 Task: Create a rule from the Agile list, Priority changed -> Complete task in the project AgileRealm if Priority Cleared then Complete Task
Action: Mouse moved to (86, 381)
Screenshot: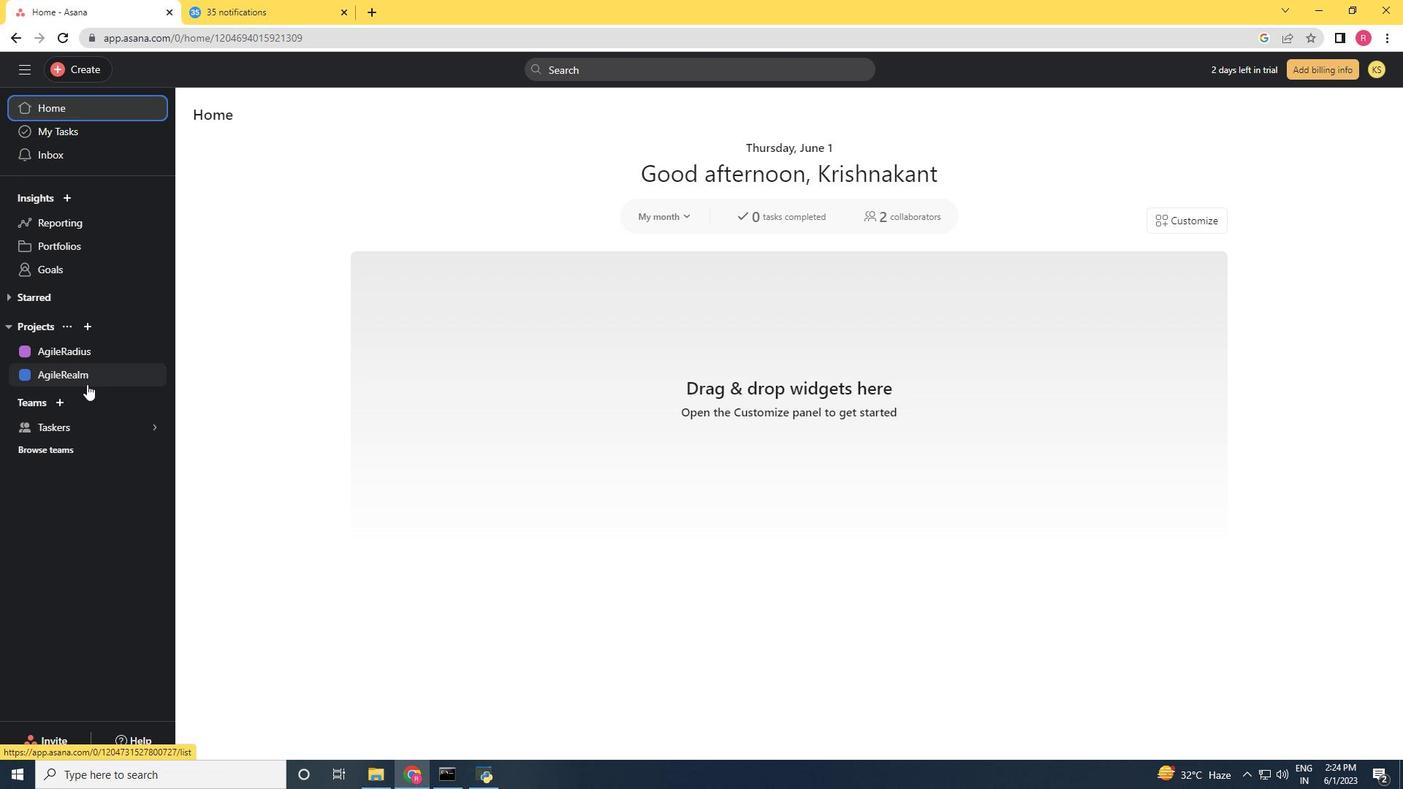 
Action: Mouse pressed left at (86, 381)
Screenshot: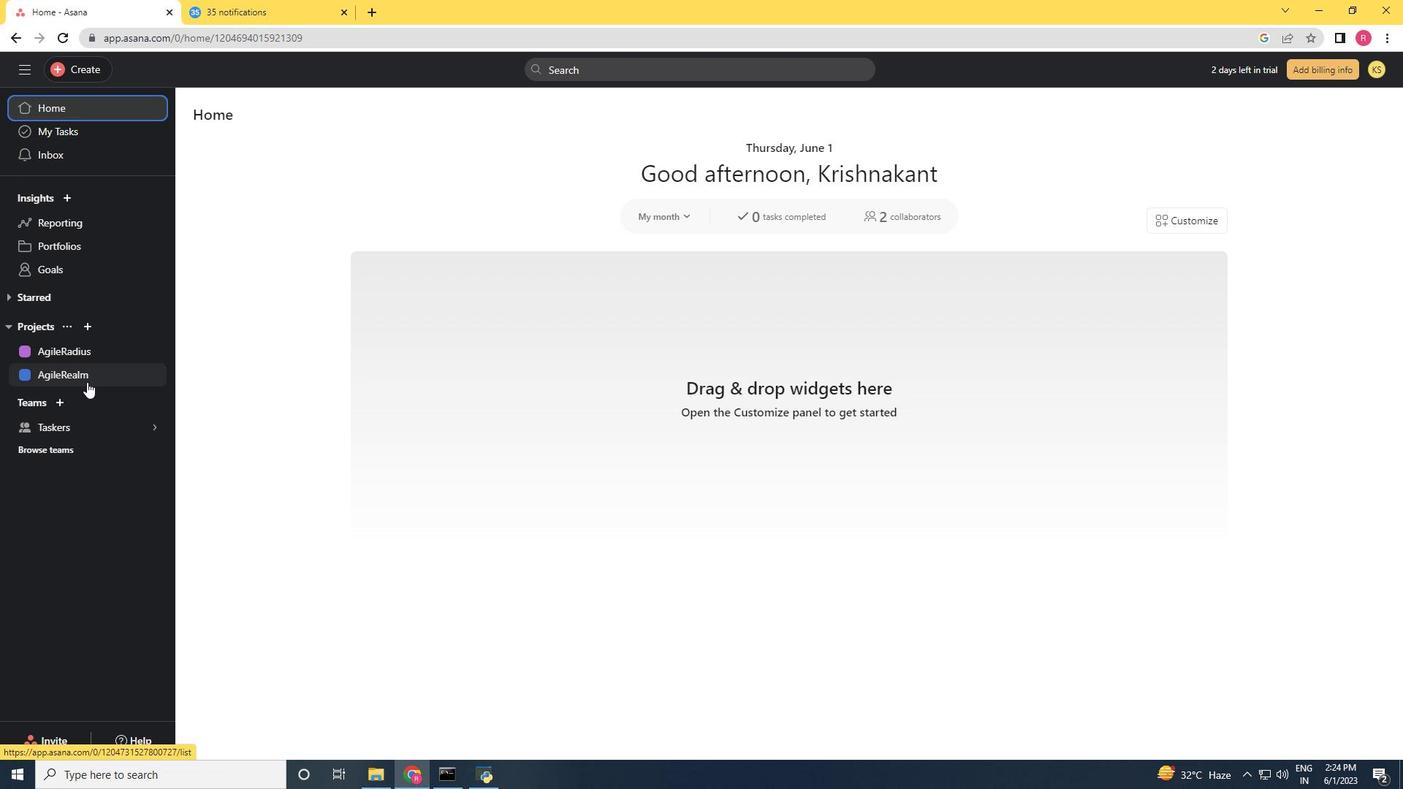 
Action: Mouse moved to (1354, 130)
Screenshot: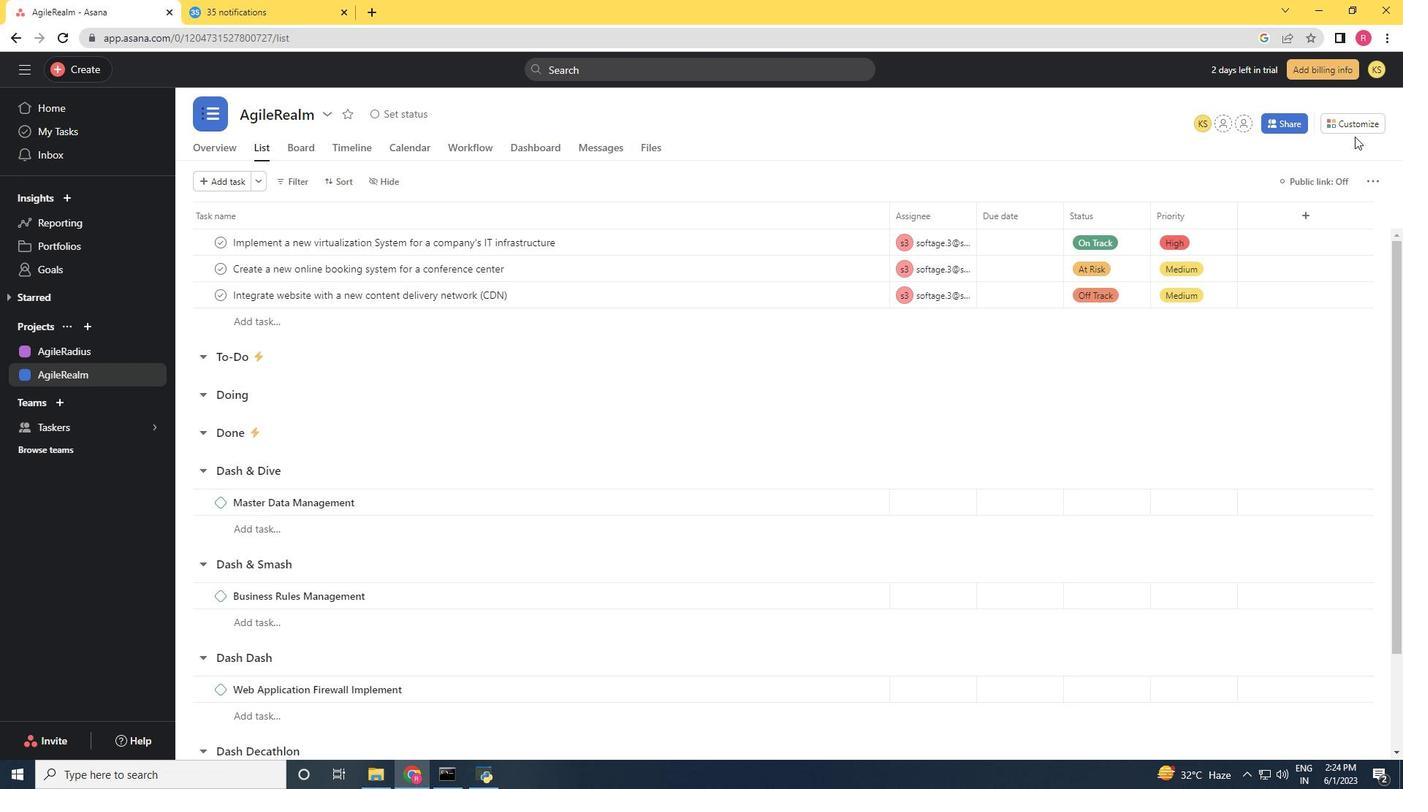 
Action: Mouse pressed left at (1354, 130)
Screenshot: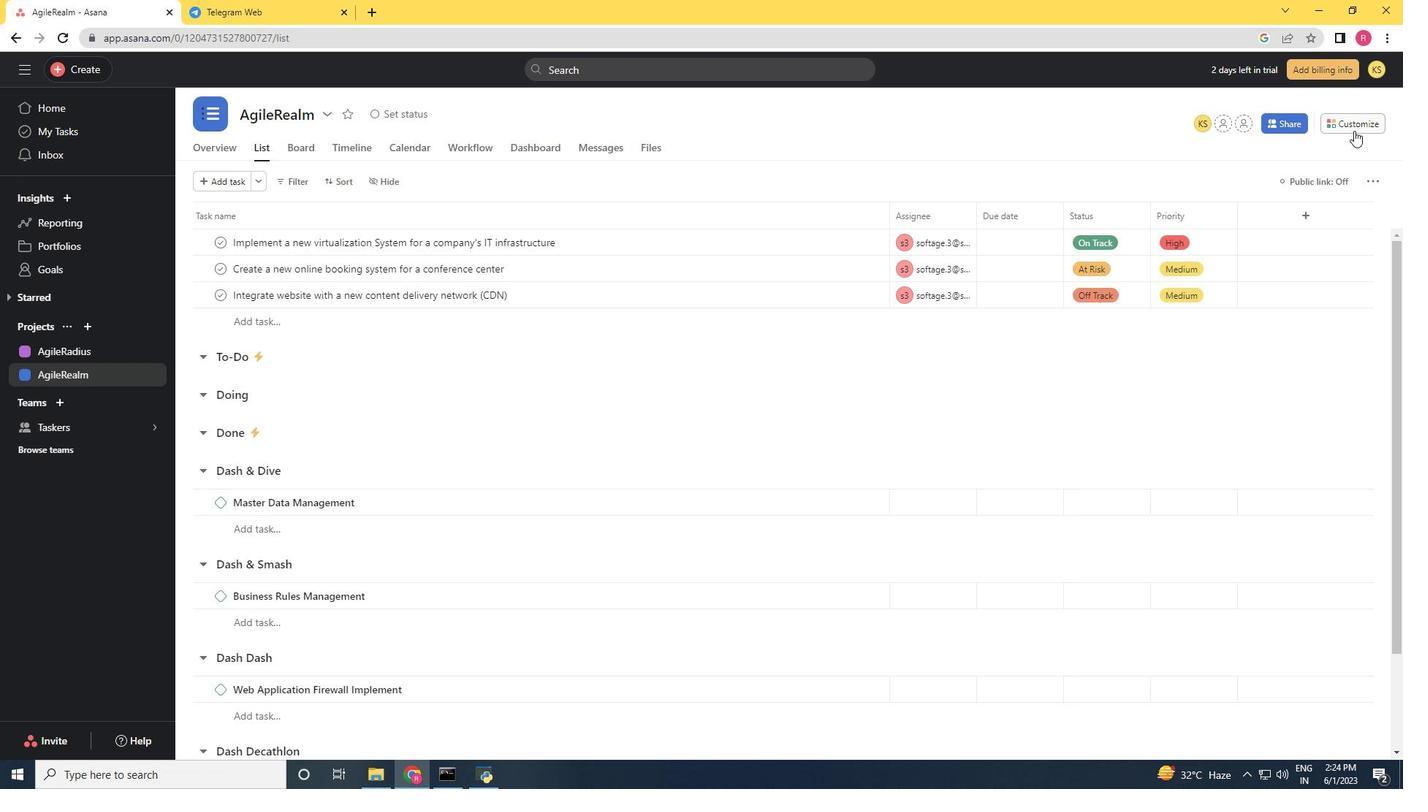 
Action: Mouse moved to (1100, 326)
Screenshot: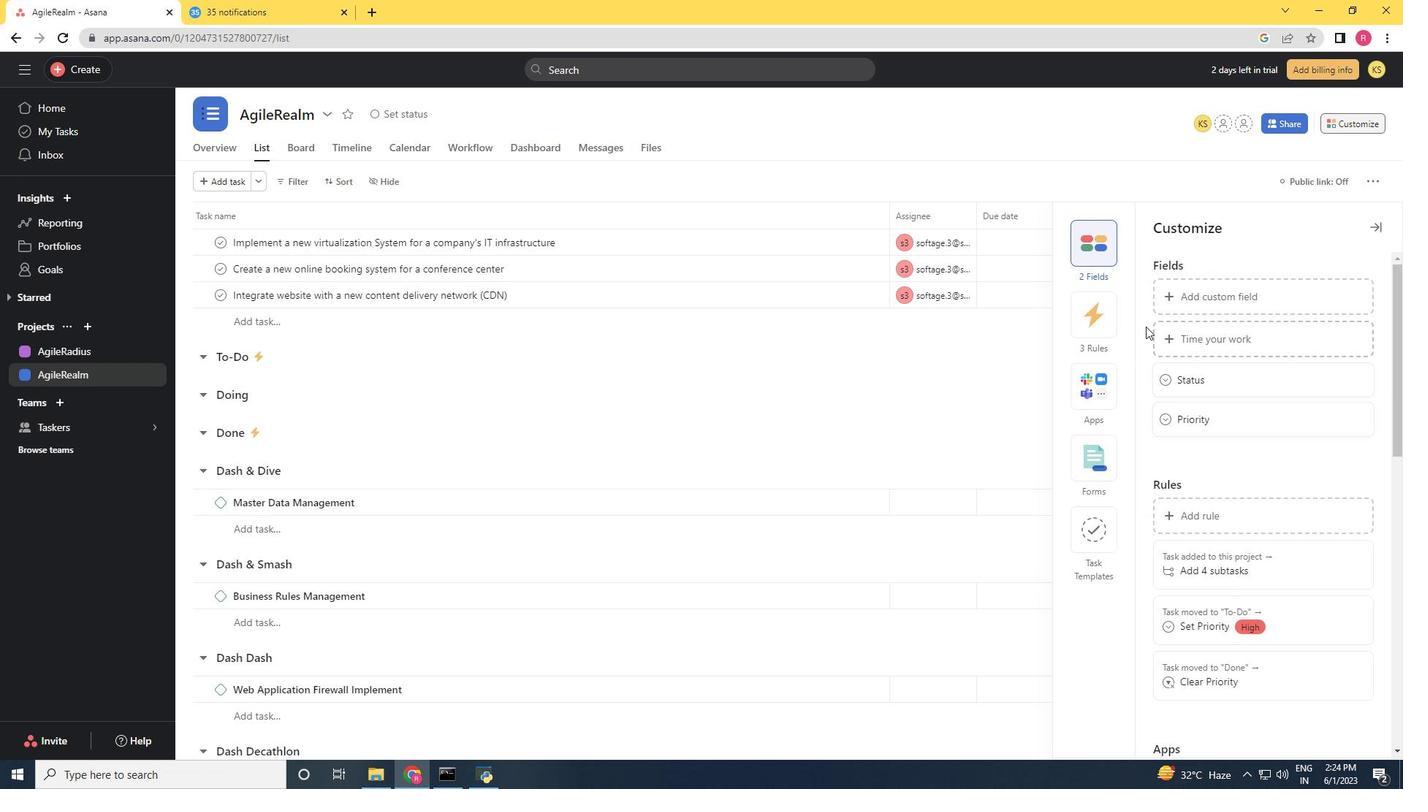 
Action: Mouse pressed left at (1100, 326)
Screenshot: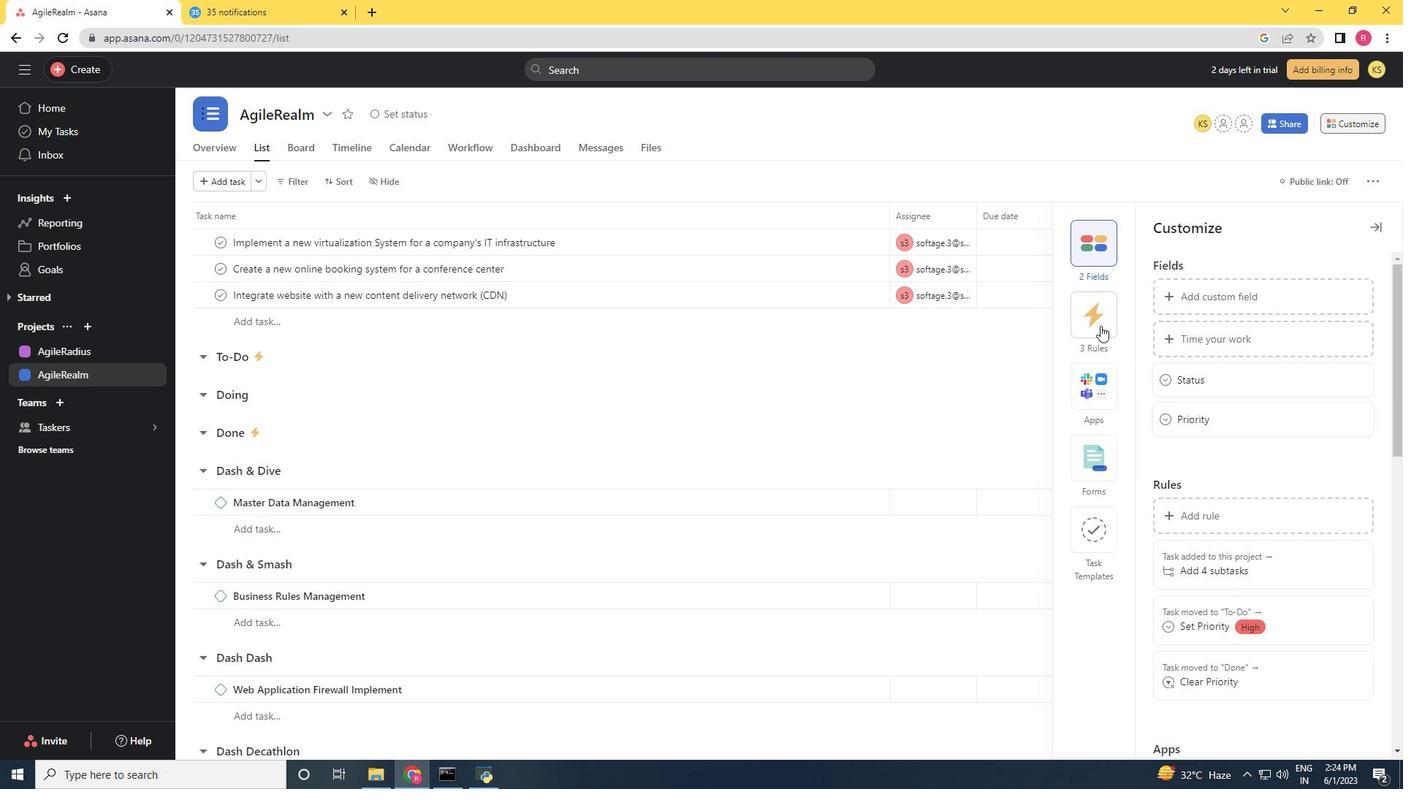 
Action: Mouse moved to (1235, 305)
Screenshot: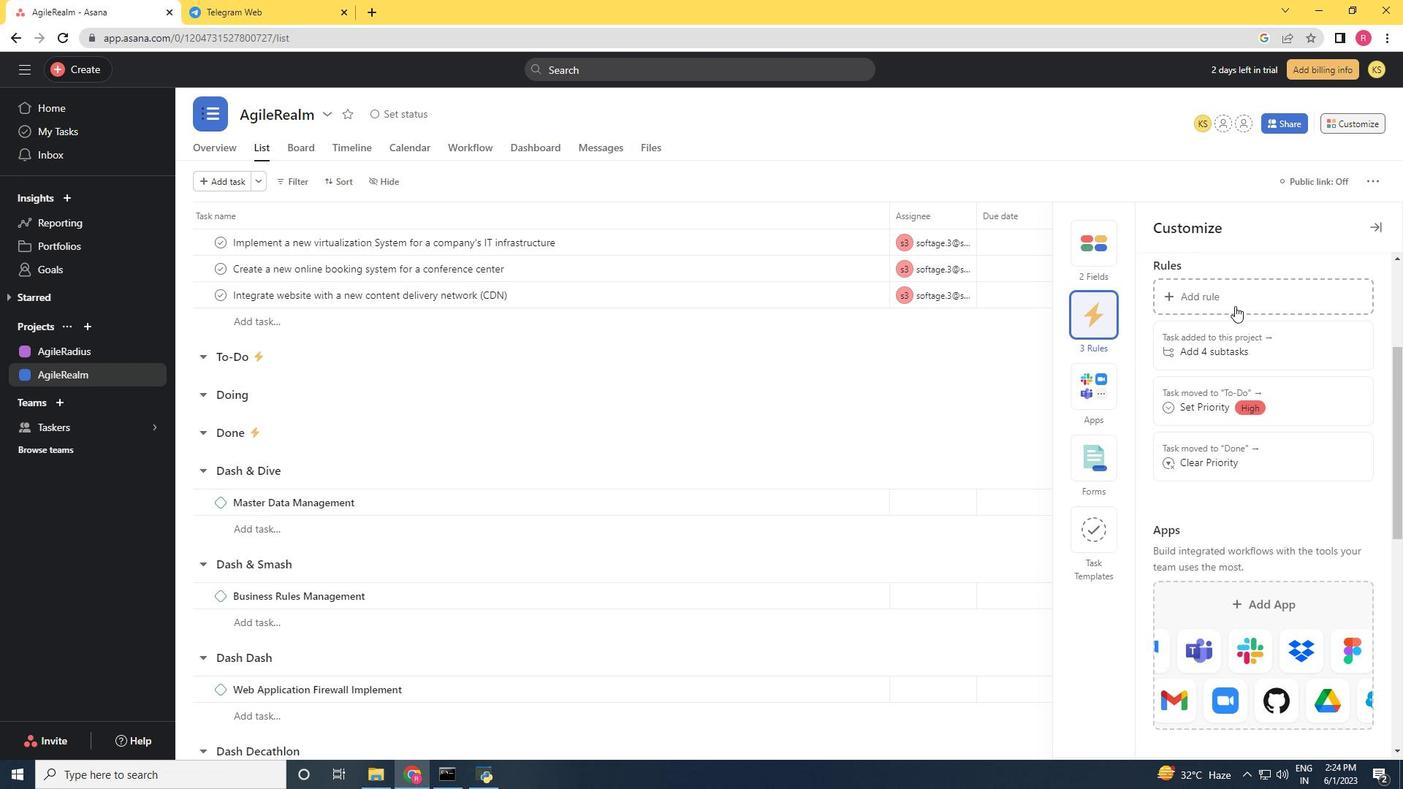 
Action: Mouse pressed left at (1235, 305)
Screenshot: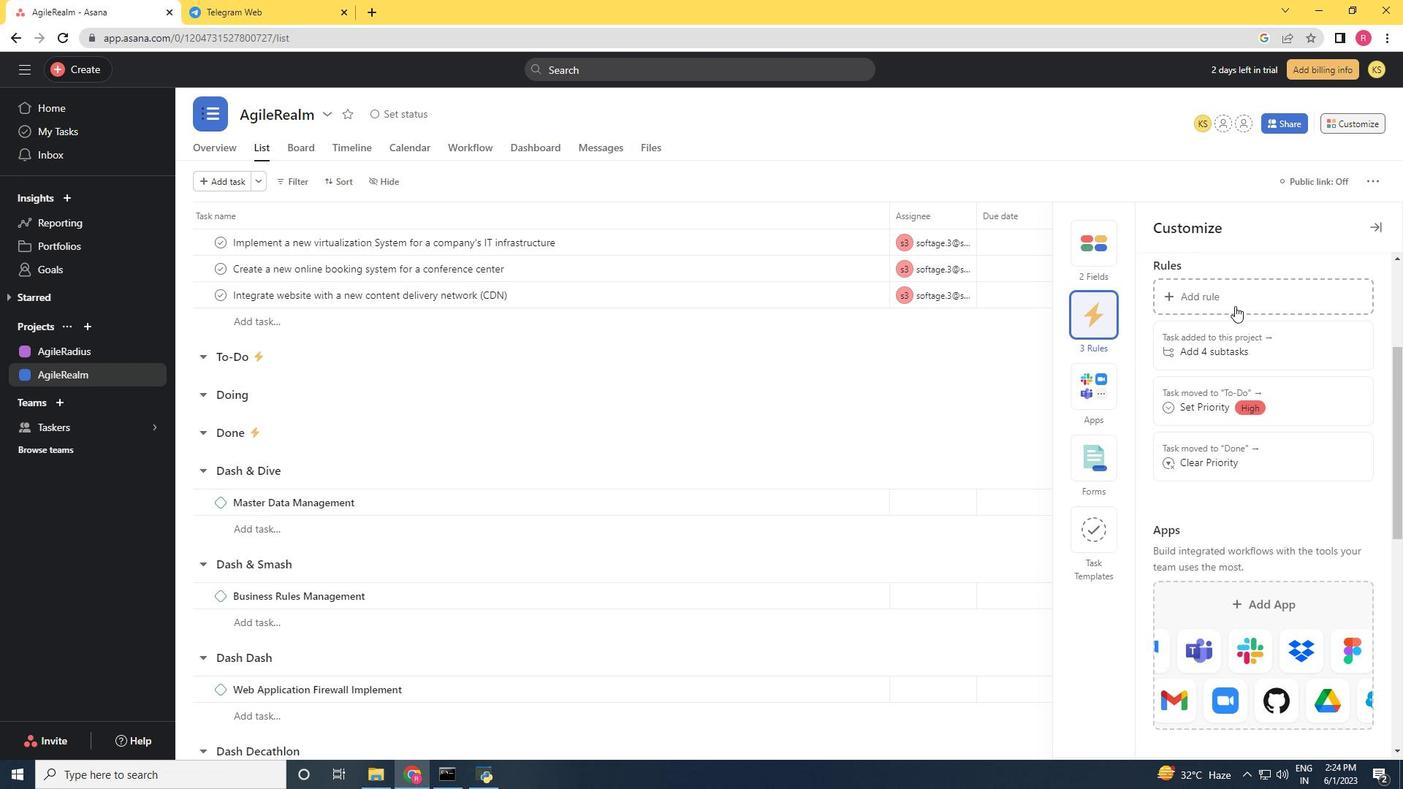 
Action: Mouse moved to (298, 228)
Screenshot: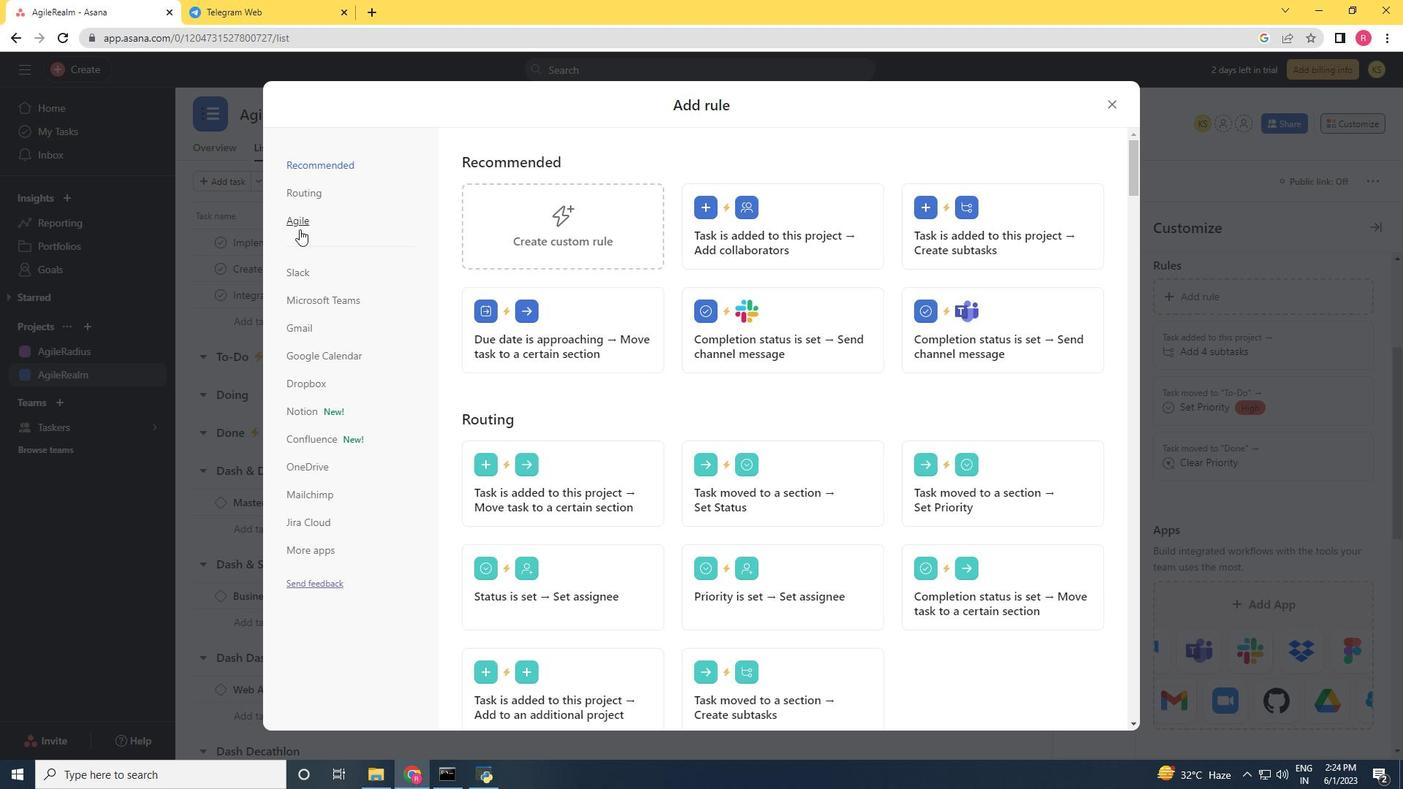 
Action: Mouse pressed left at (298, 228)
Screenshot: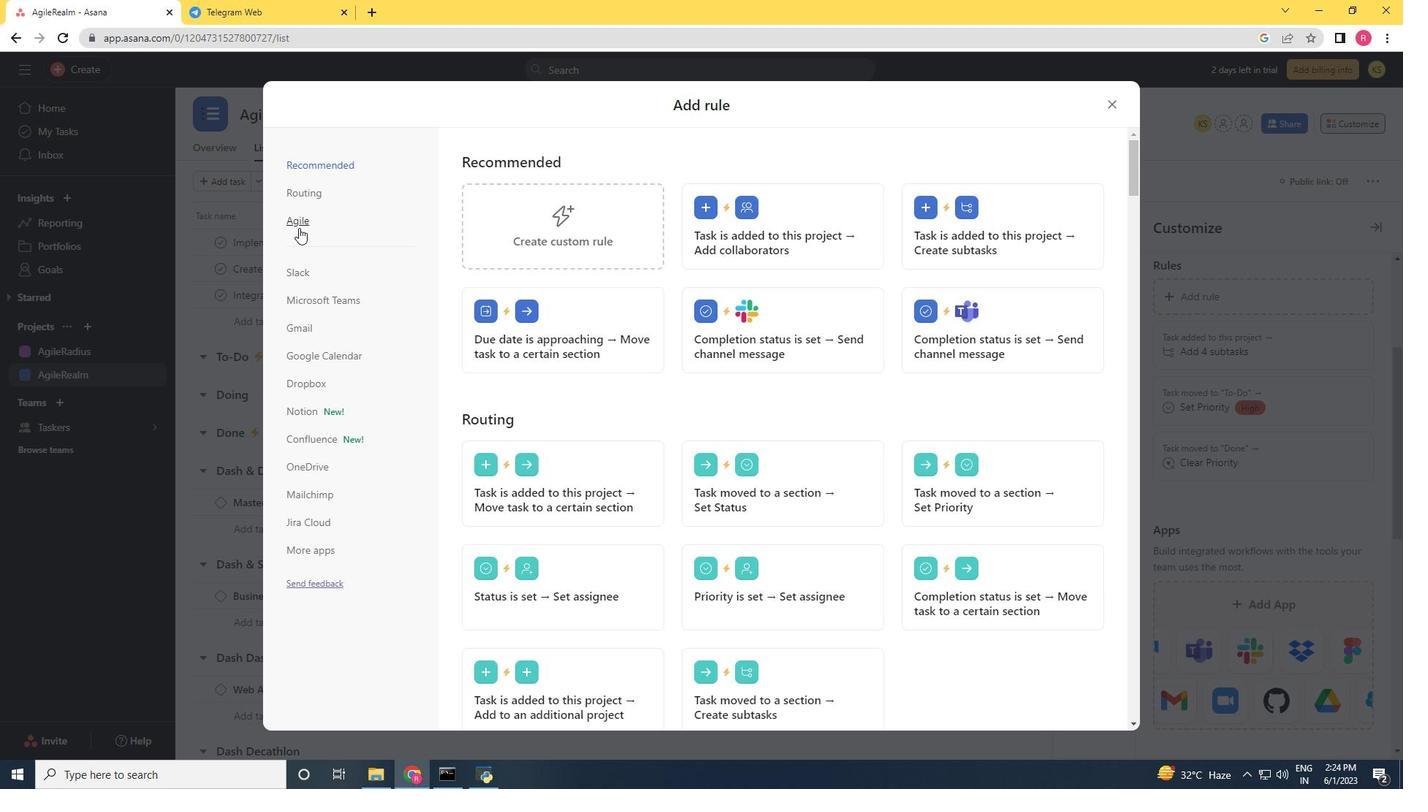 
Action: Mouse moved to (844, 241)
Screenshot: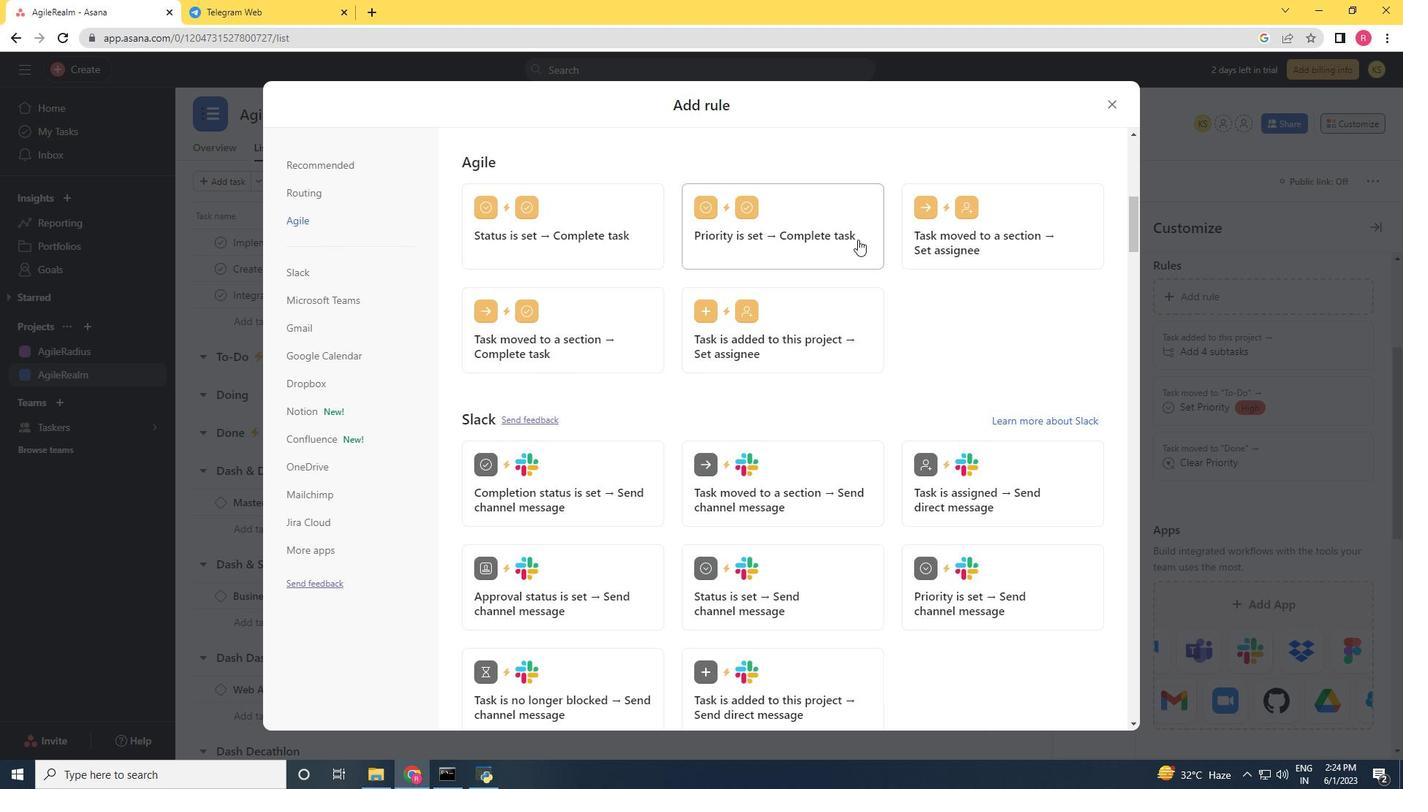 
Action: Mouse pressed left at (844, 241)
Screenshot: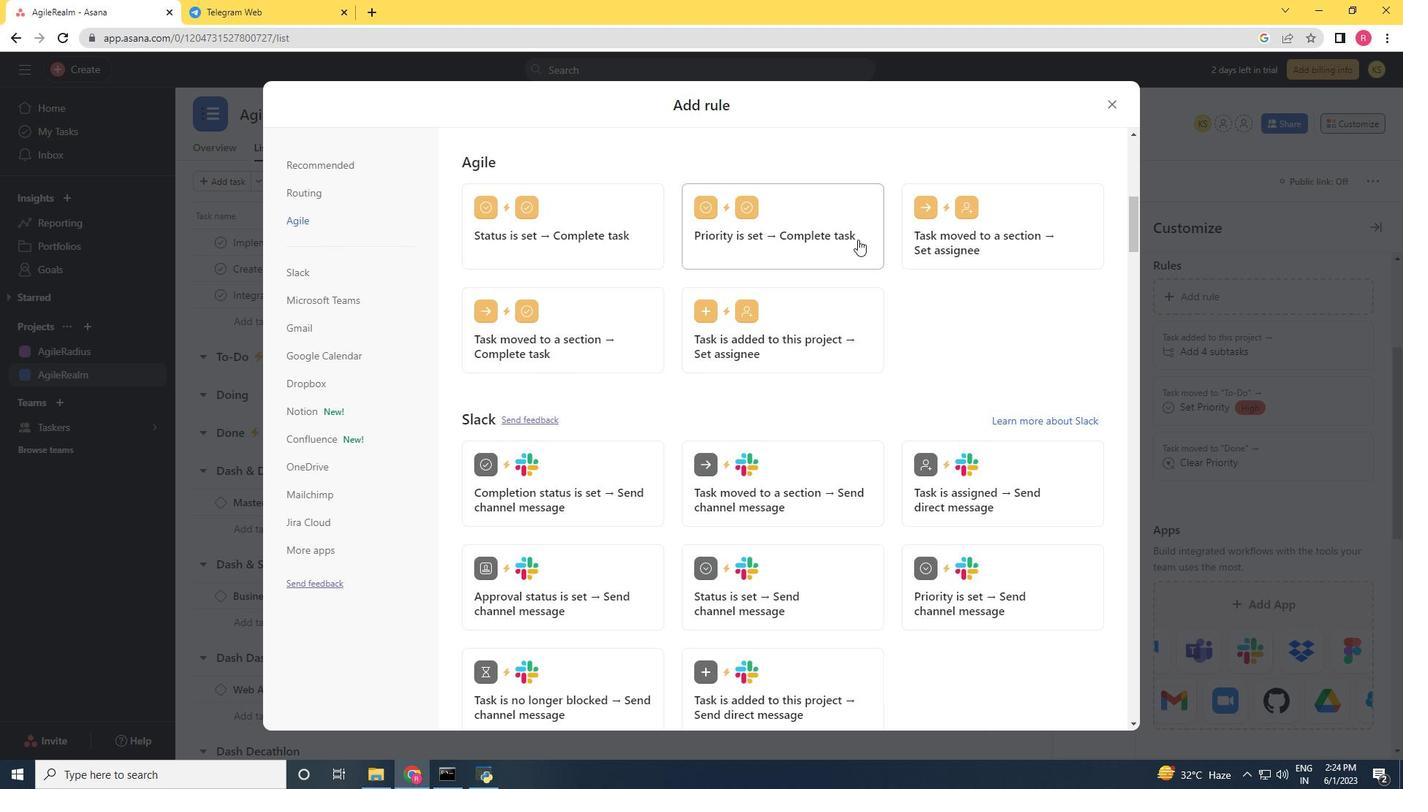 
Action: Mouse moved to (927, 260)
Screenshot: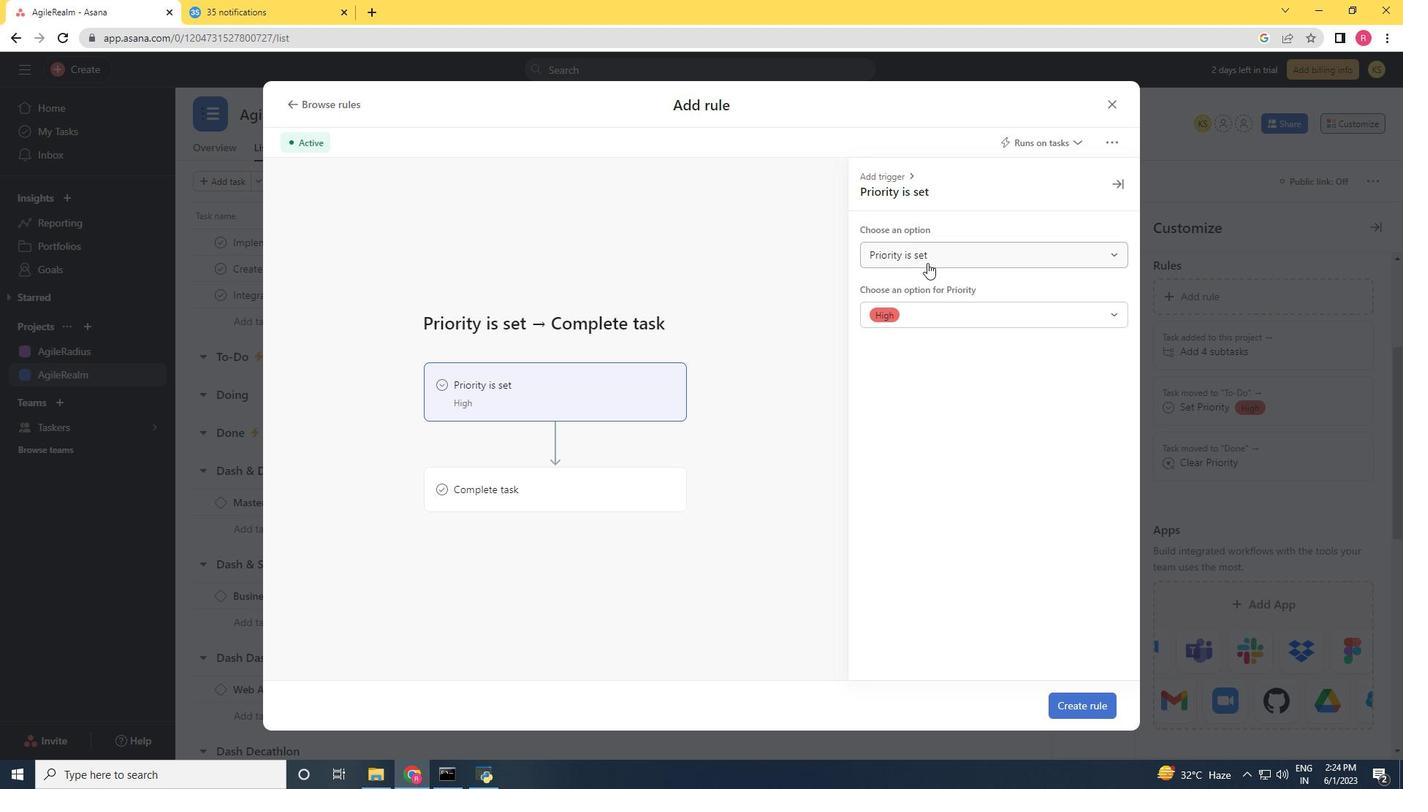 
Action: Mouse pressed left at (927, 260)
Screenshot: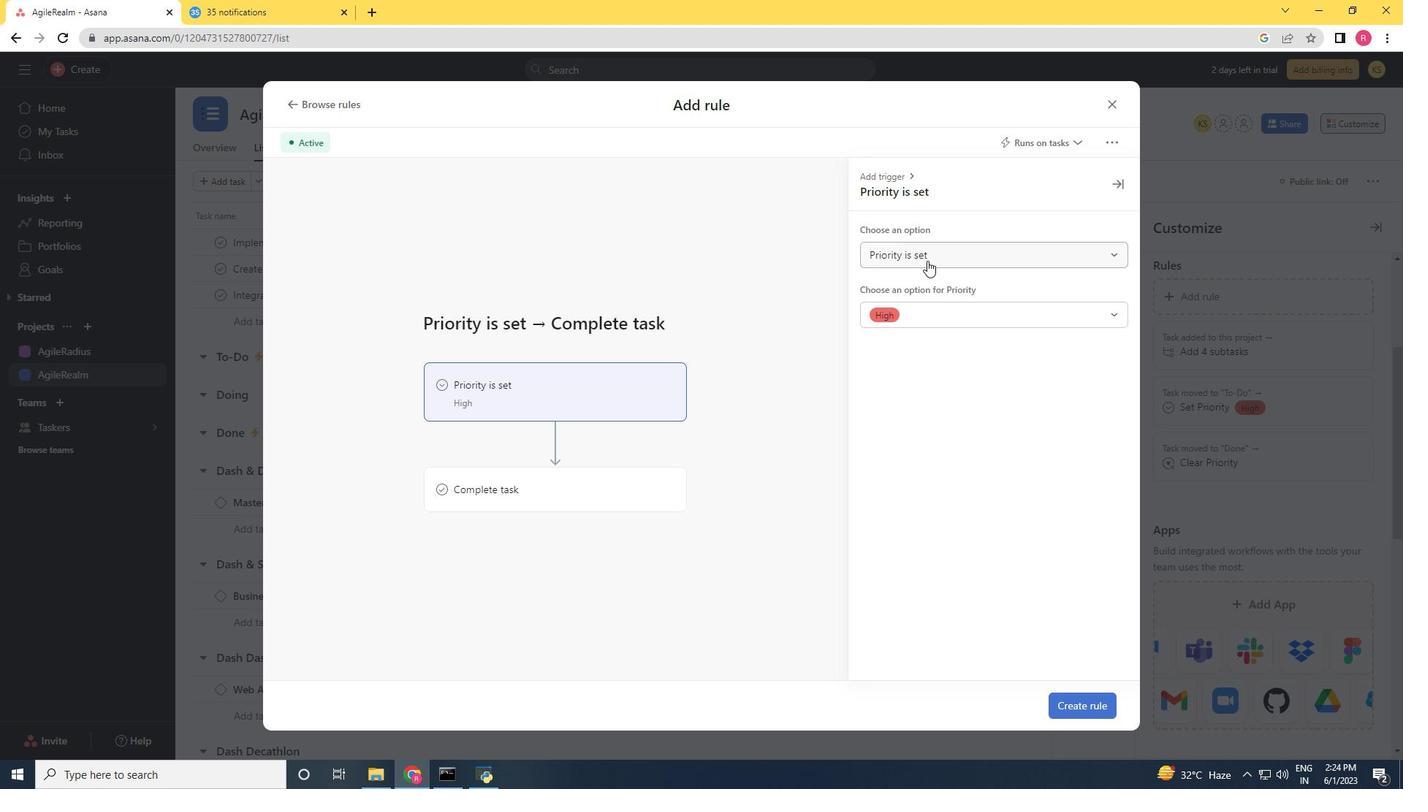 
Action: Mouse moved to (938, 307)
Screenshot: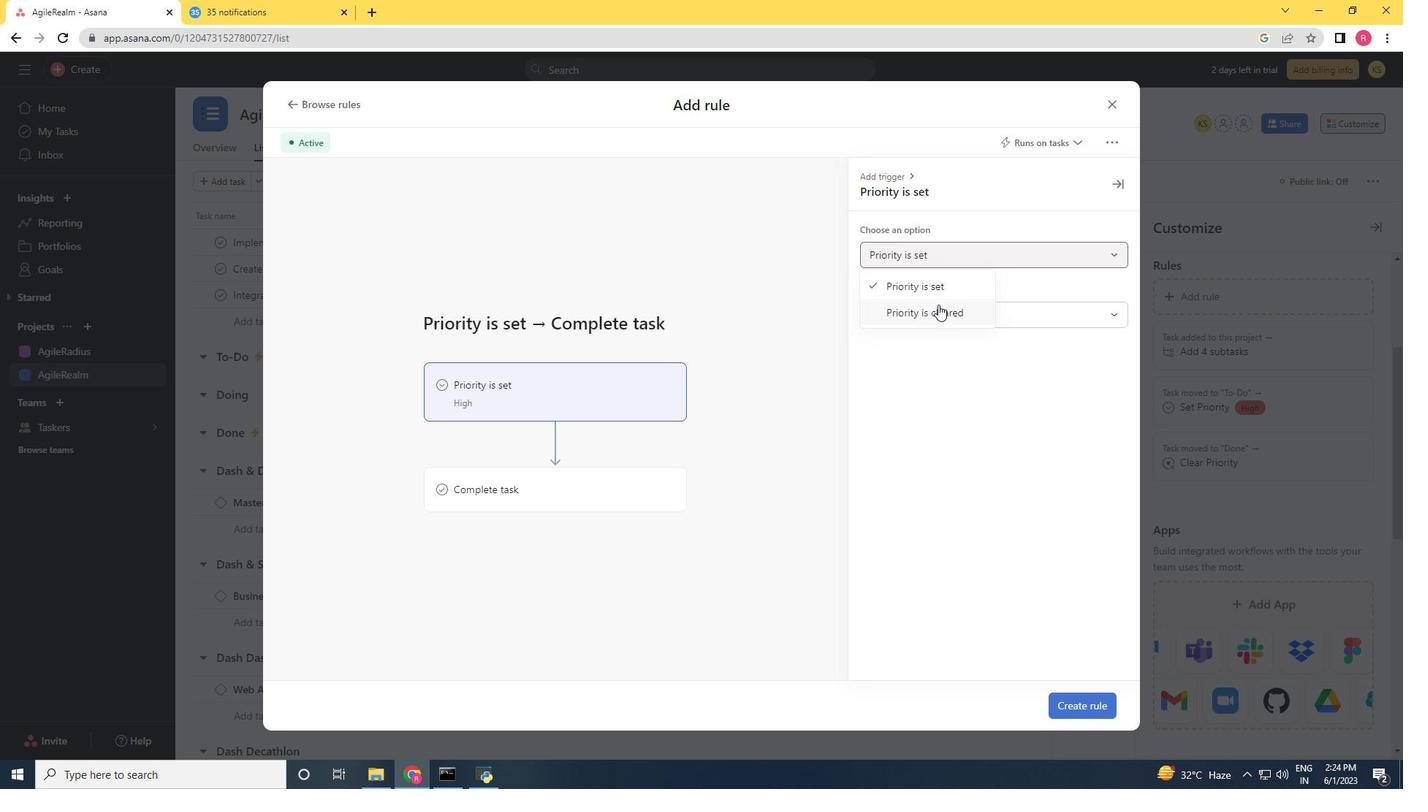 
Action: Mouse pressed left at (938, 307)
Screenshot: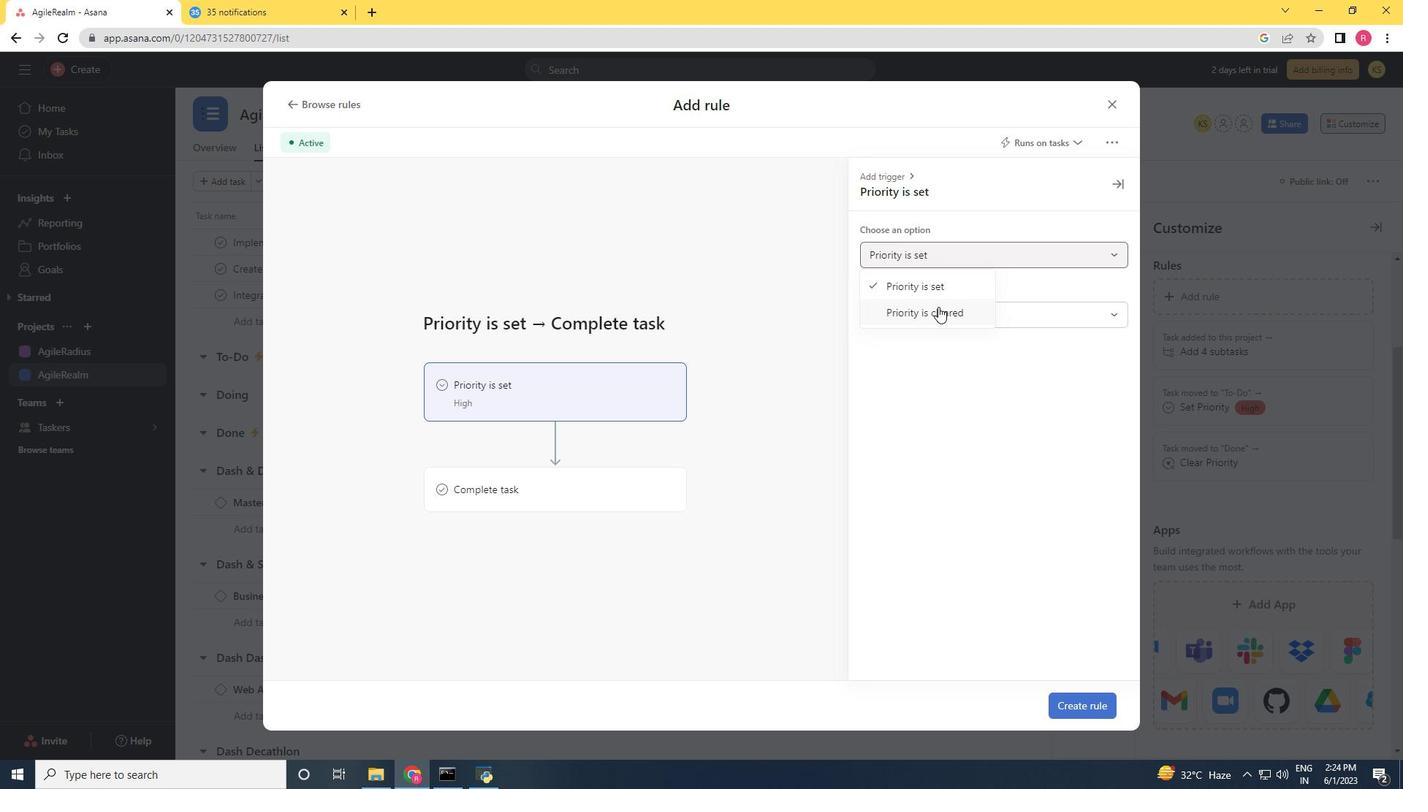 
Action: Mouse moved to (561, 480)
Screenshot: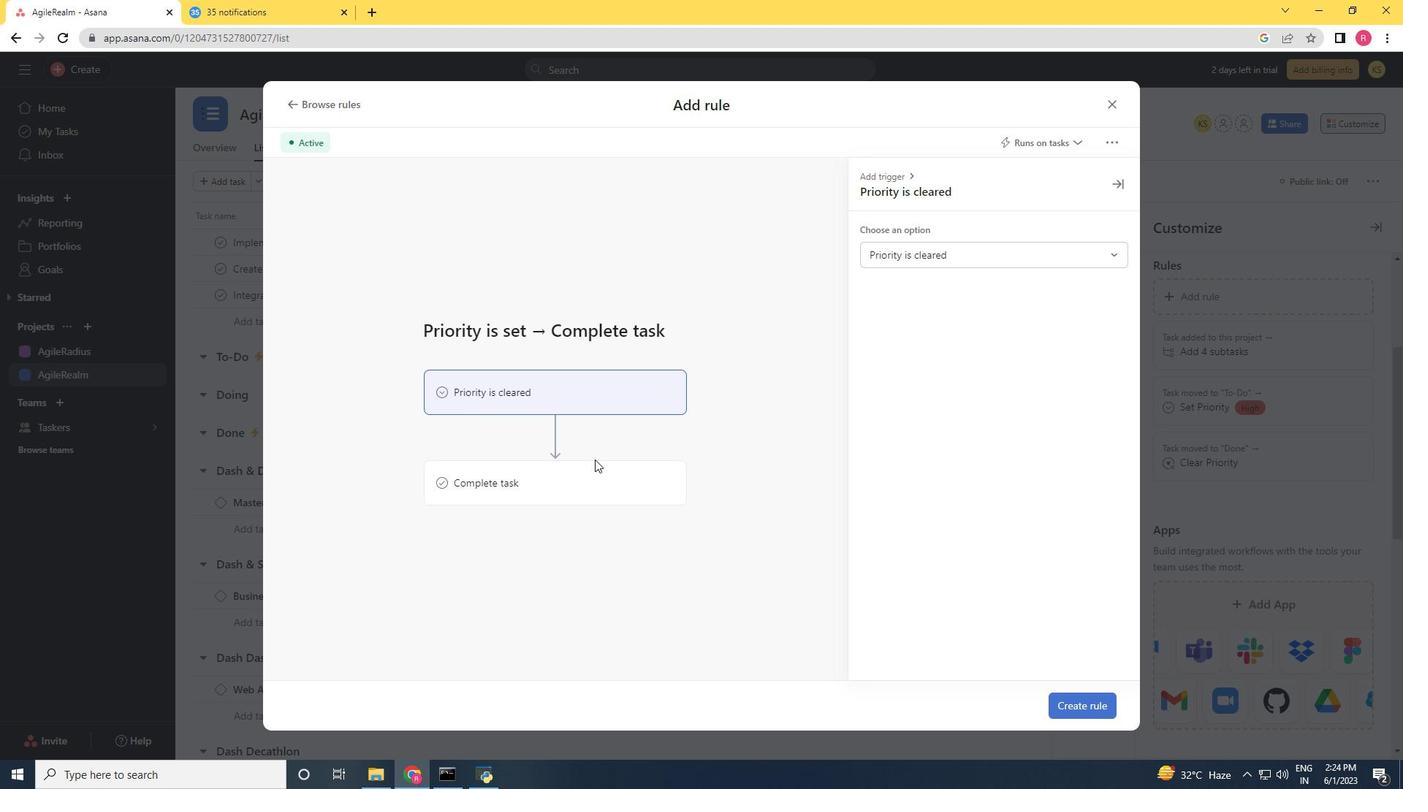 
Action: Mouse pressed left at (561, 480)
Screenshot: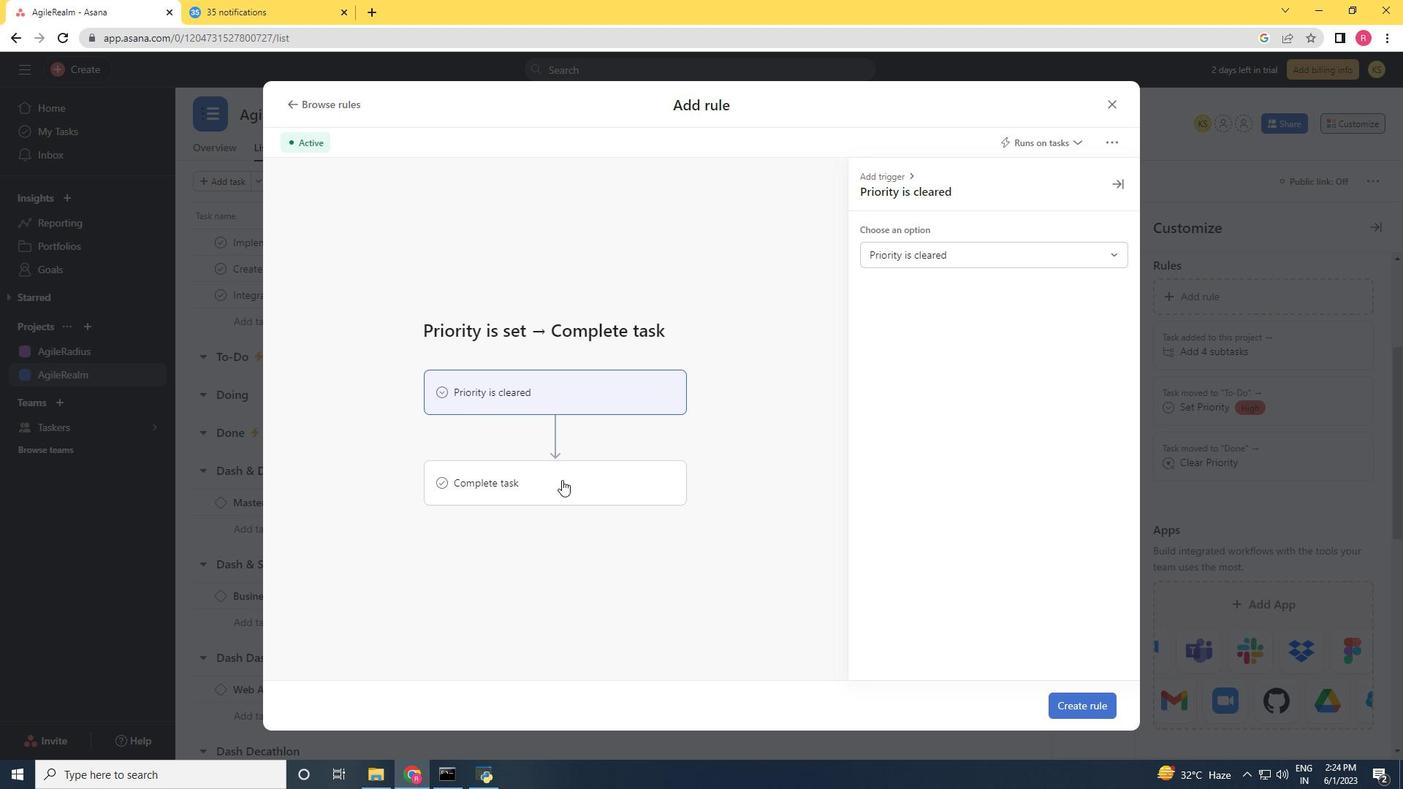 
Action: Mouse moved to (915, 248)
Screenshot: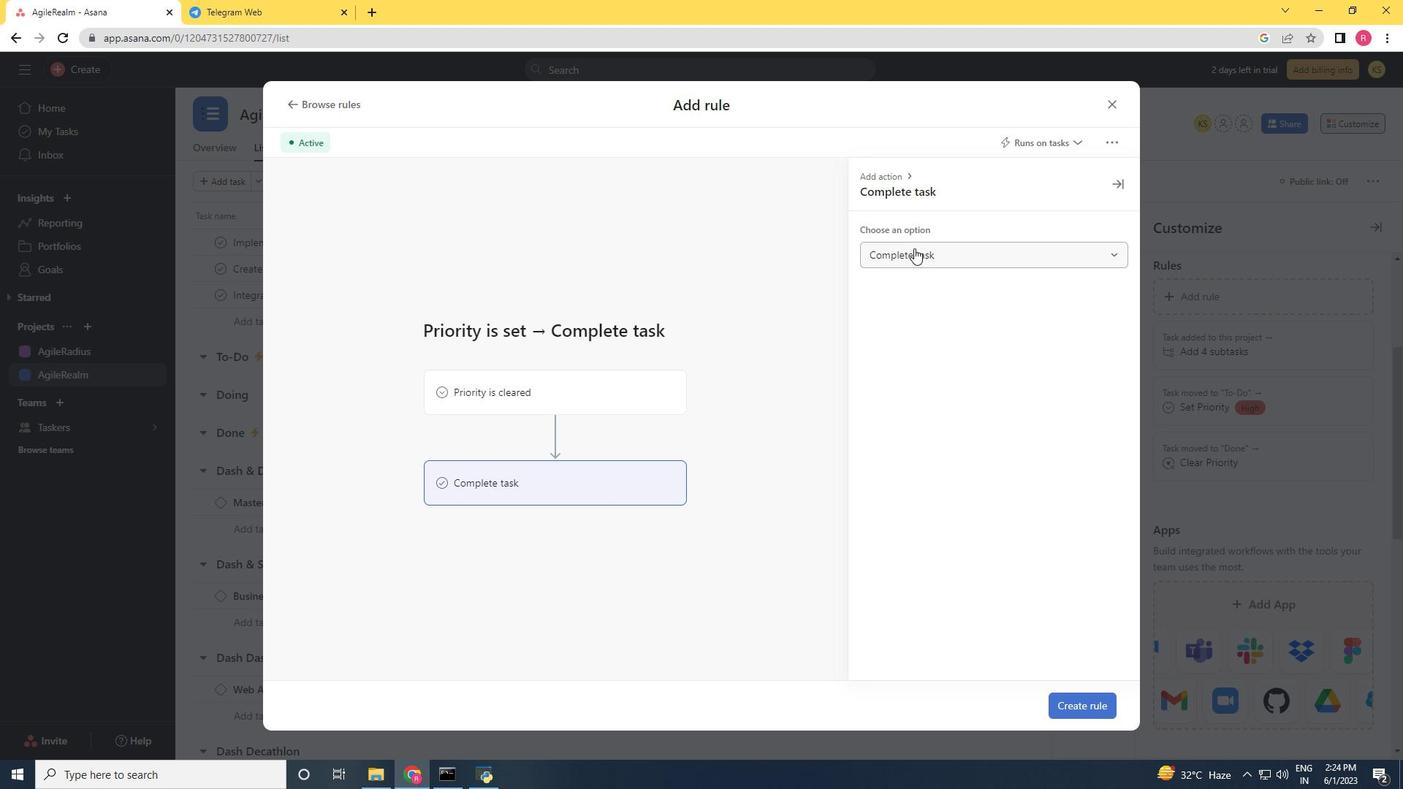 
Action: Mouse pressed left at (915, 248)
Screenshot: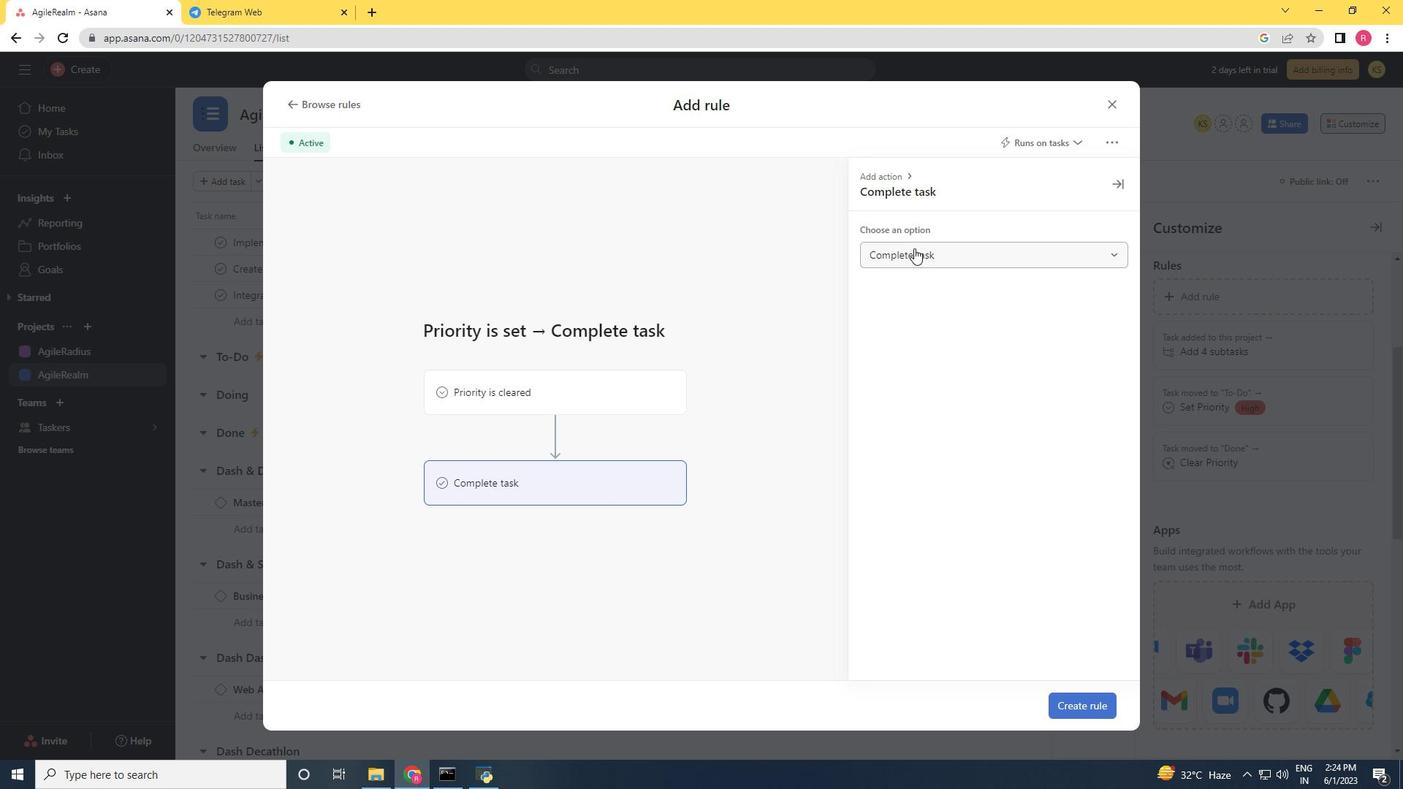 
Action: Mouse moved to (912, 285)
Screenshot: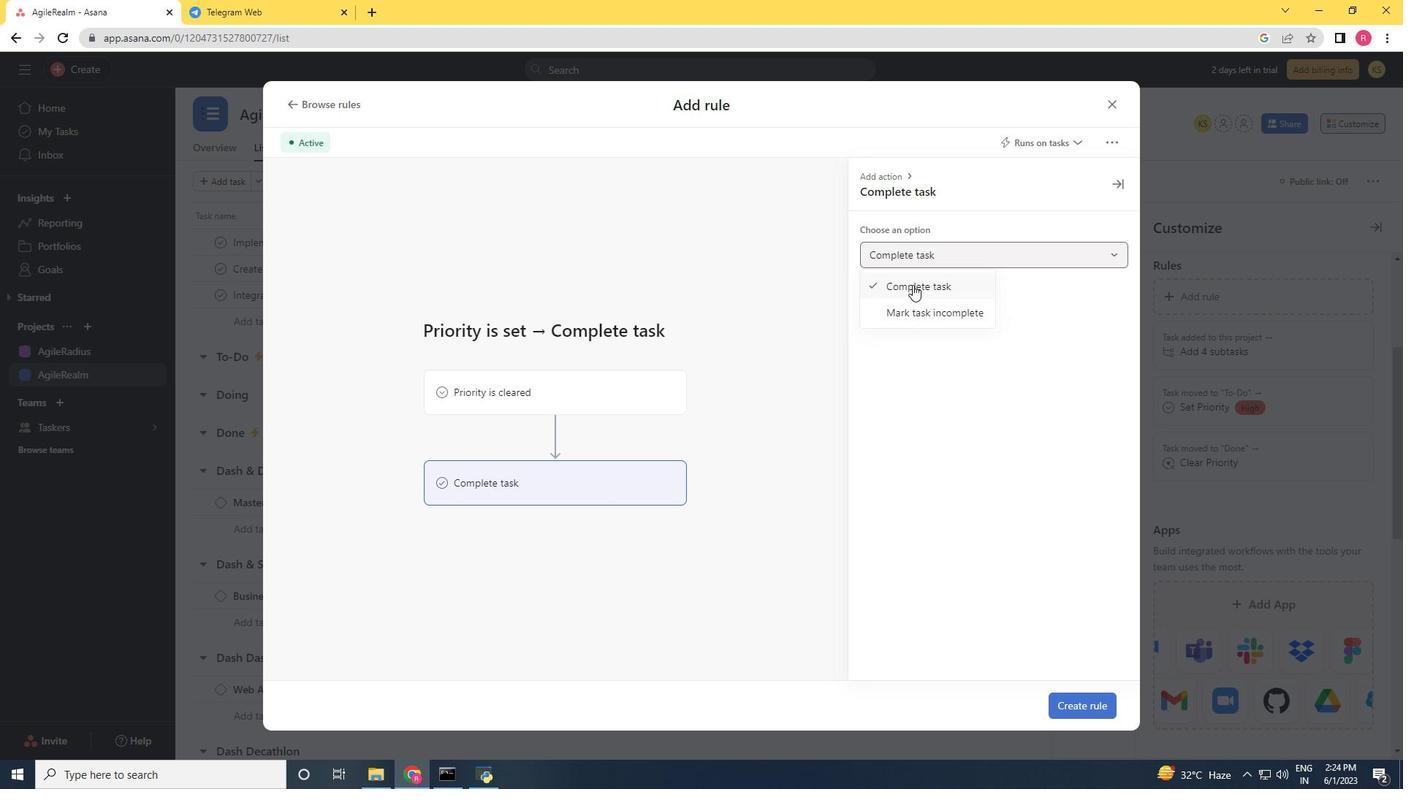 
Action: Mouse pressed left at (912, 285)
Screenshot: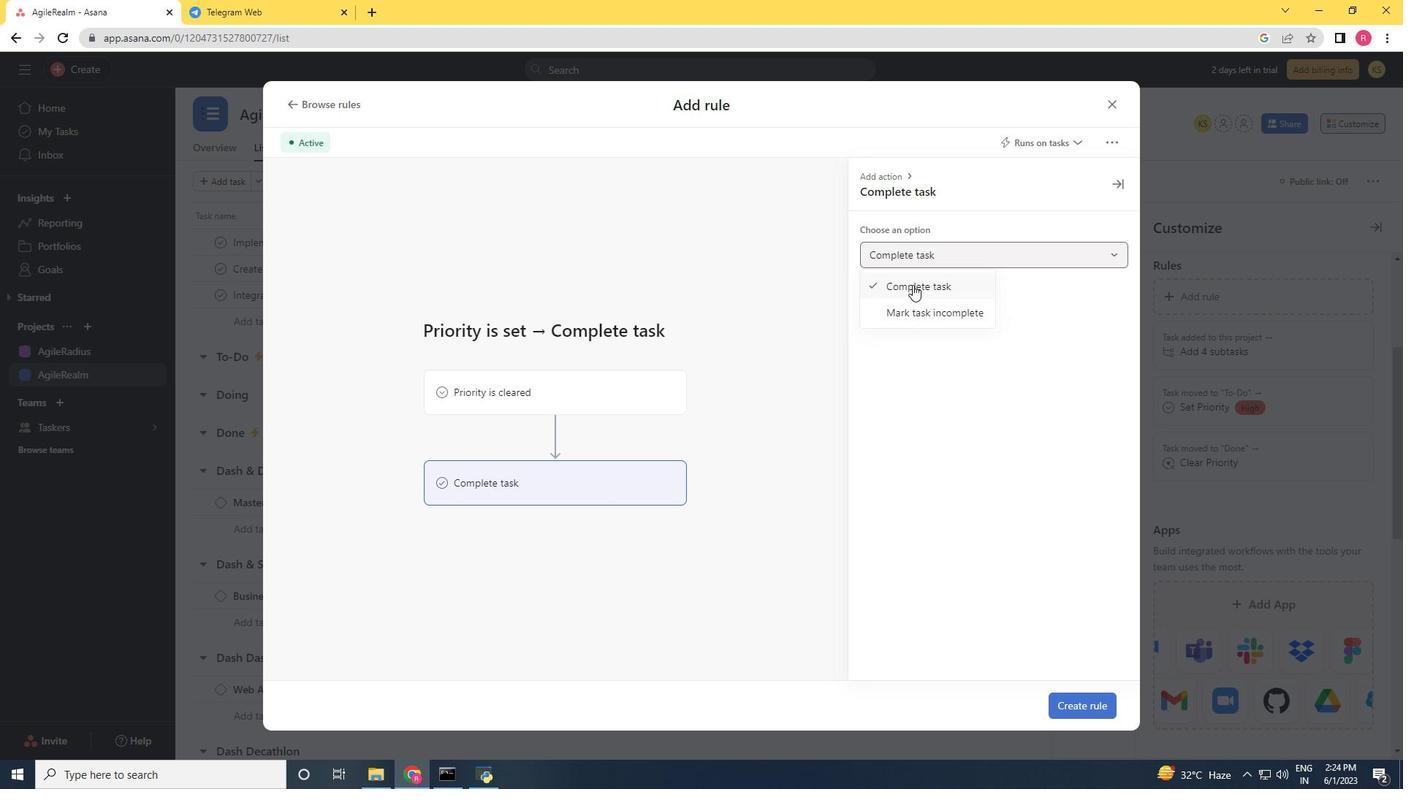 
Action: Mouse moved to (1077, 706)
Screenshot: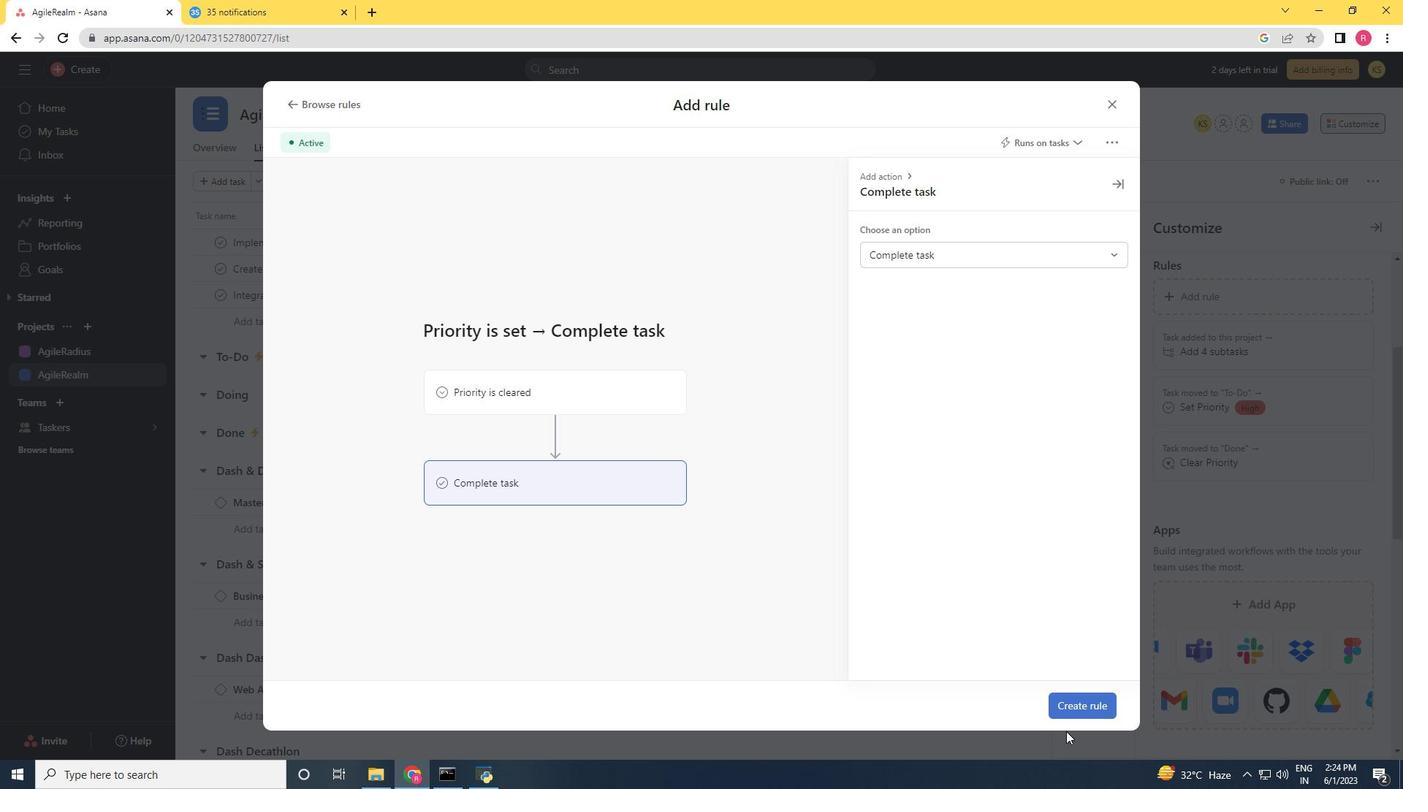 
Action: Mouse pressed left at (1077, 706)
Screenshot: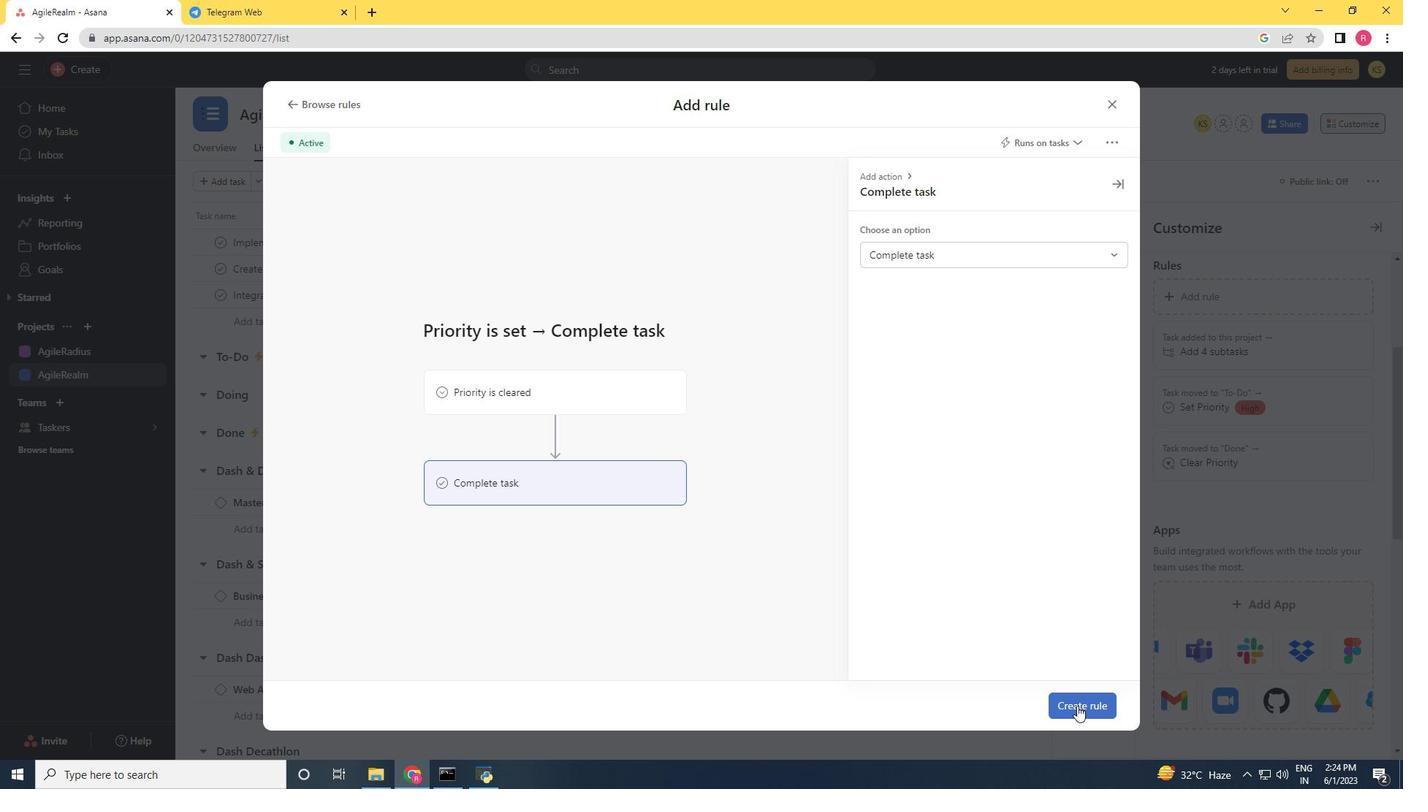
Action: Mouse moved to (1006, 617)
Screenshot: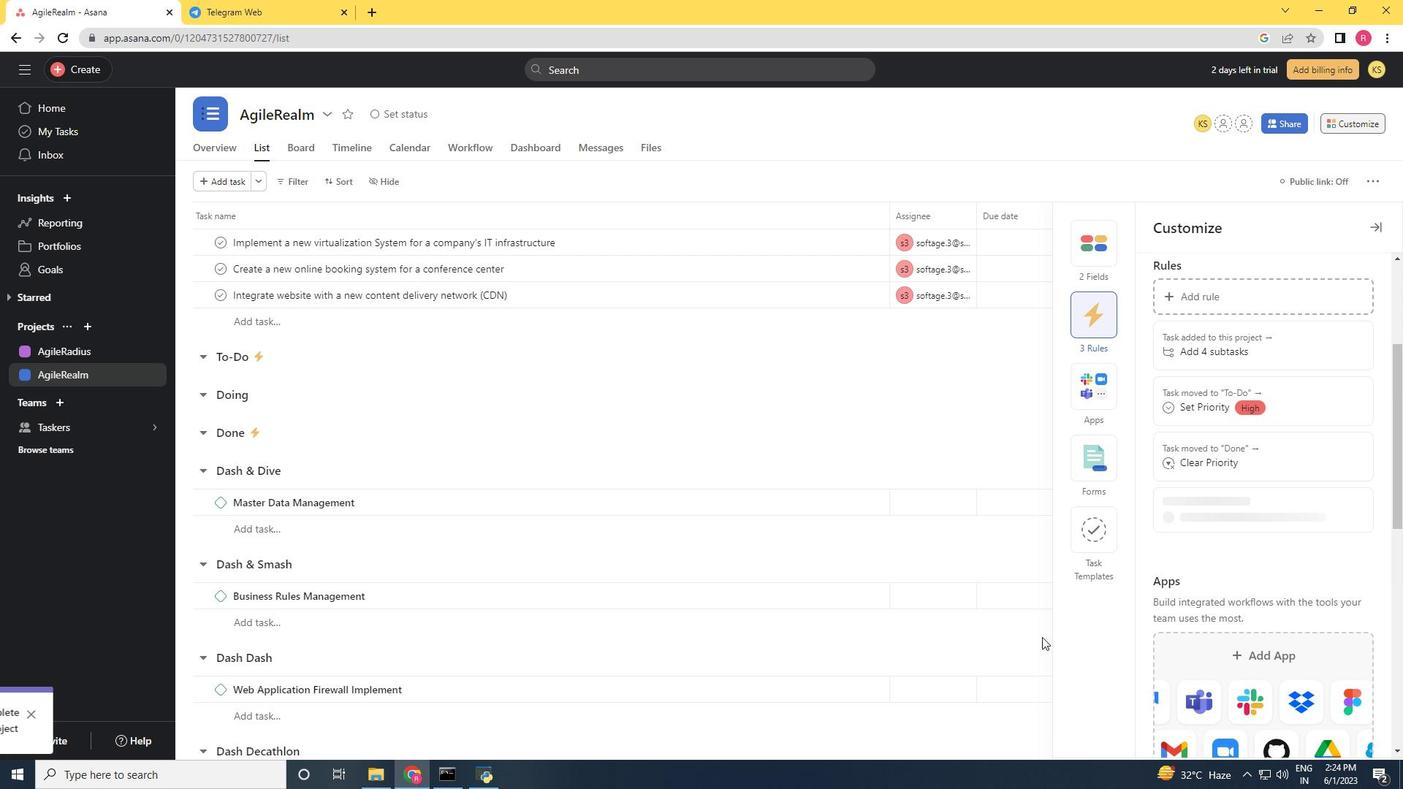 
